 Task: In the  document regulation.rtf Download file as 'EPUB Publication' Share this file with 'softage.9@softage.net' Insert the command  Editing
Action: Mouse moved to (277, 377)
Screenshot: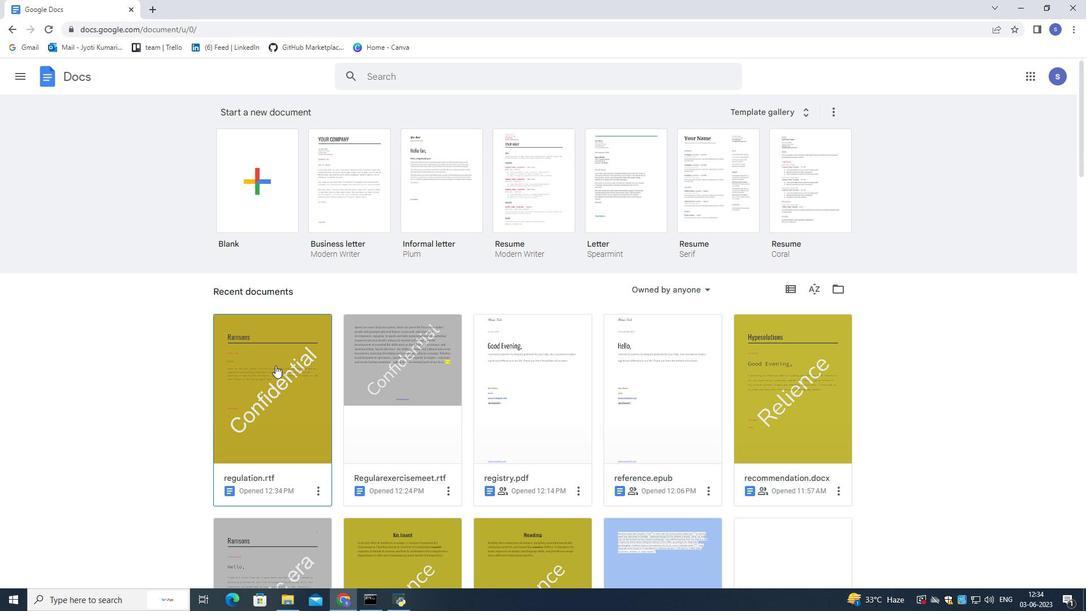 
Action: Mouse pressed left at (277, 377)
Screenshot: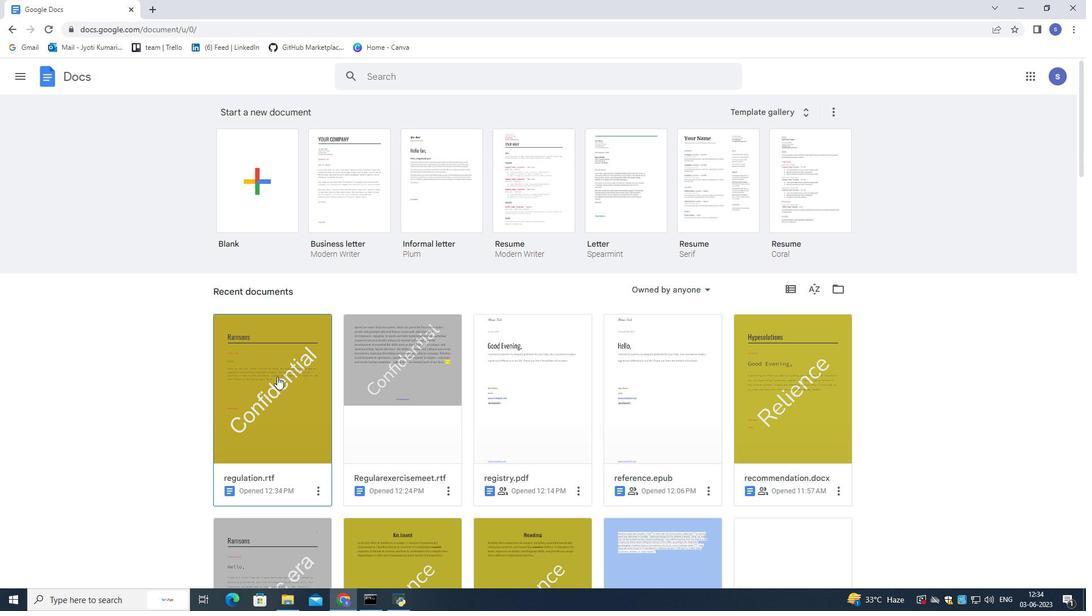 
Action: Mouse pressed left at (277, 377)
Screenshot: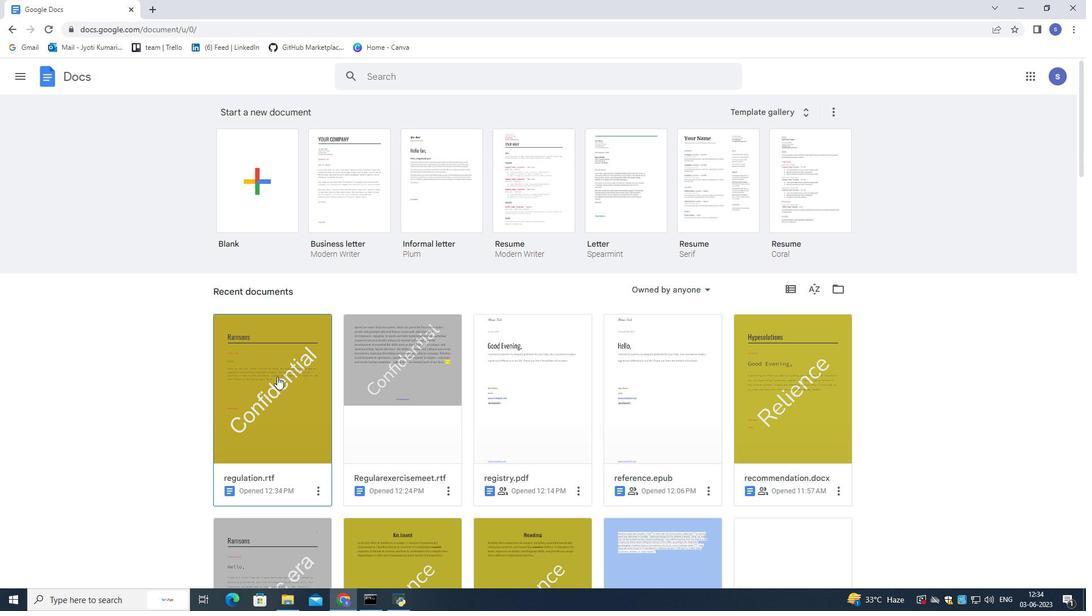 
Action: Mouse moved to (40, 85)
Screenshot: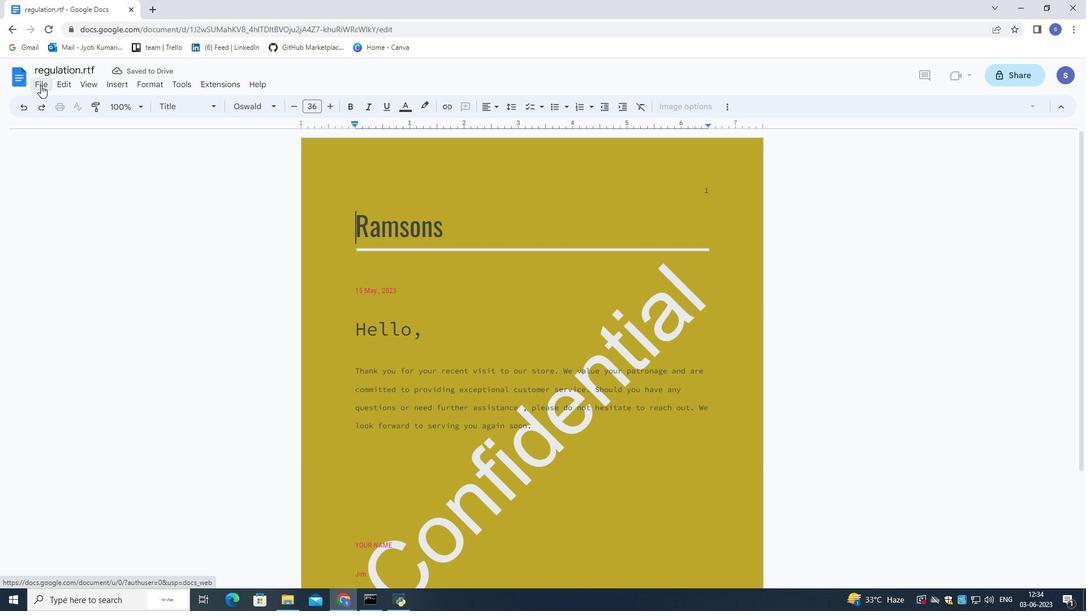 
Action: Mouse pressed left at (40, 85)
Screenshot: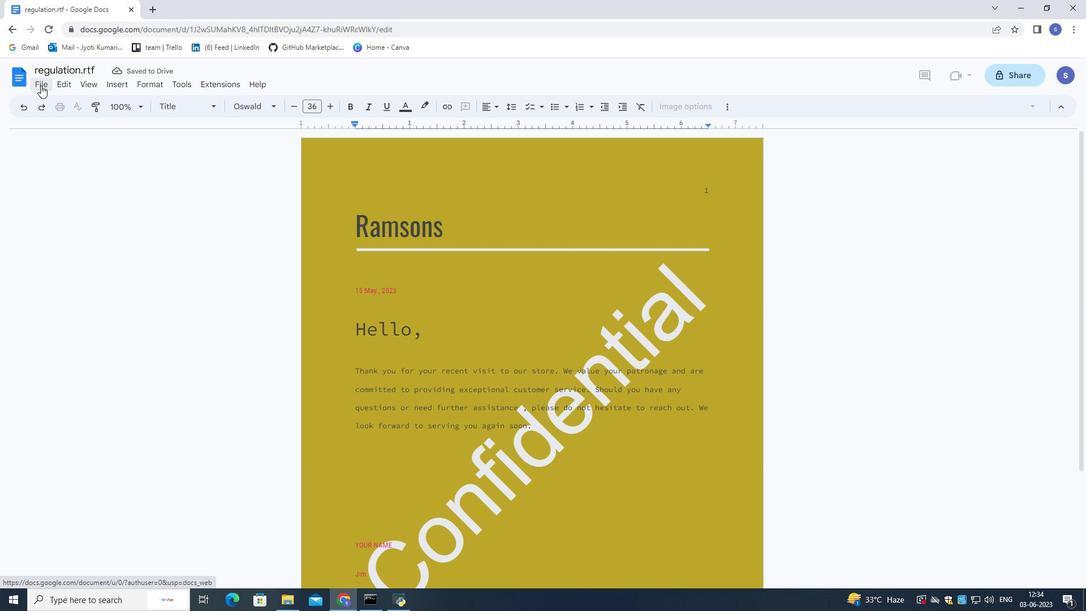 
Action: Mouse moved to (201, 203)
Screenshot: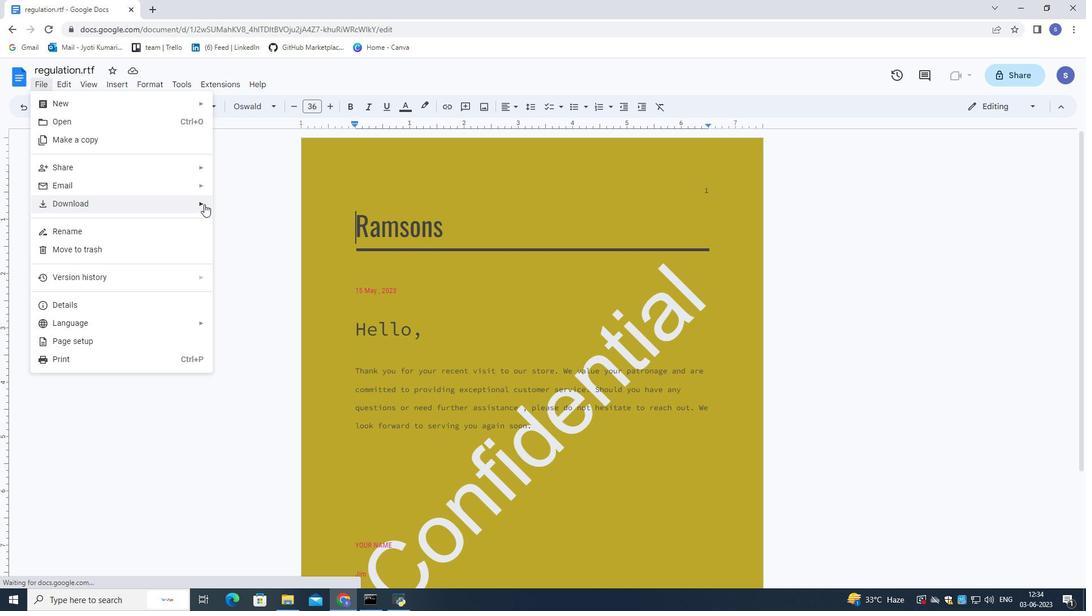 
Action: Mouse pressed left at (201, 203)
Screenshot: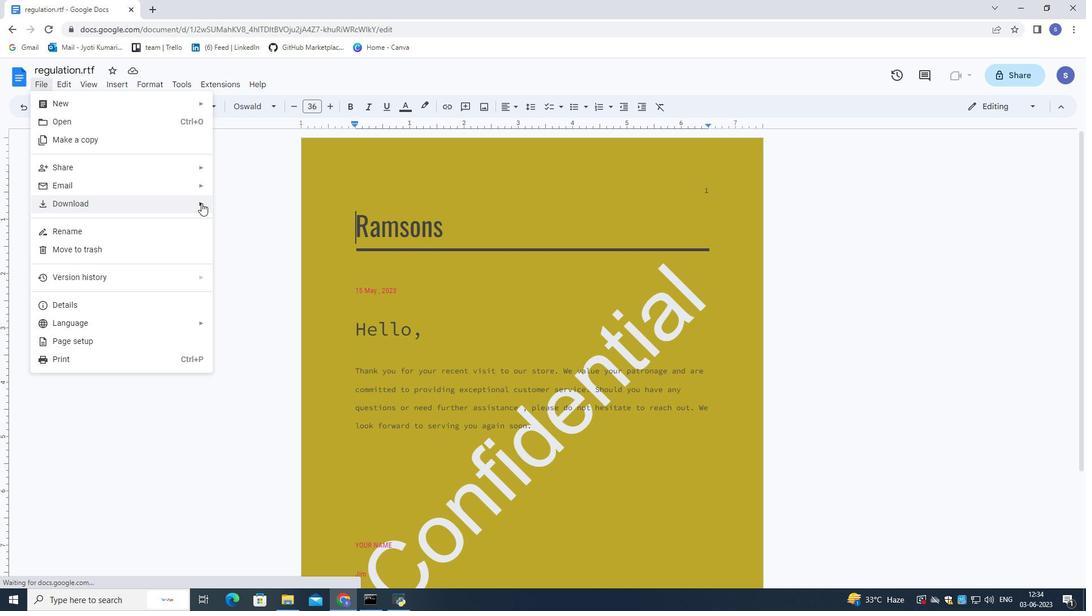 
Action: Mouse moved to (323, 313)
Screenshot: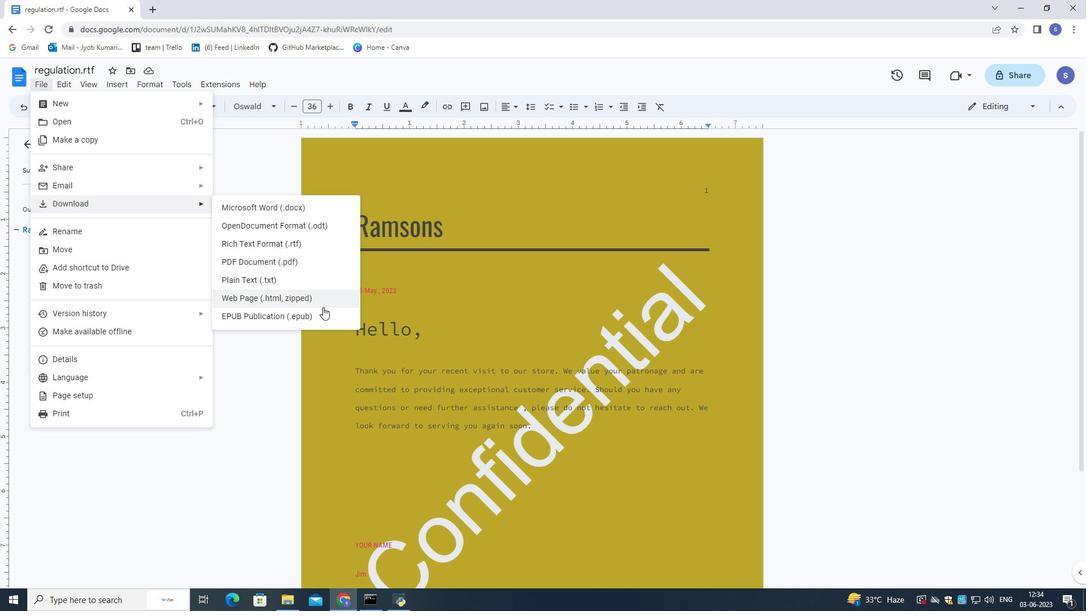 
Action: Mouse pressed left at (323, 313)
Screenshot: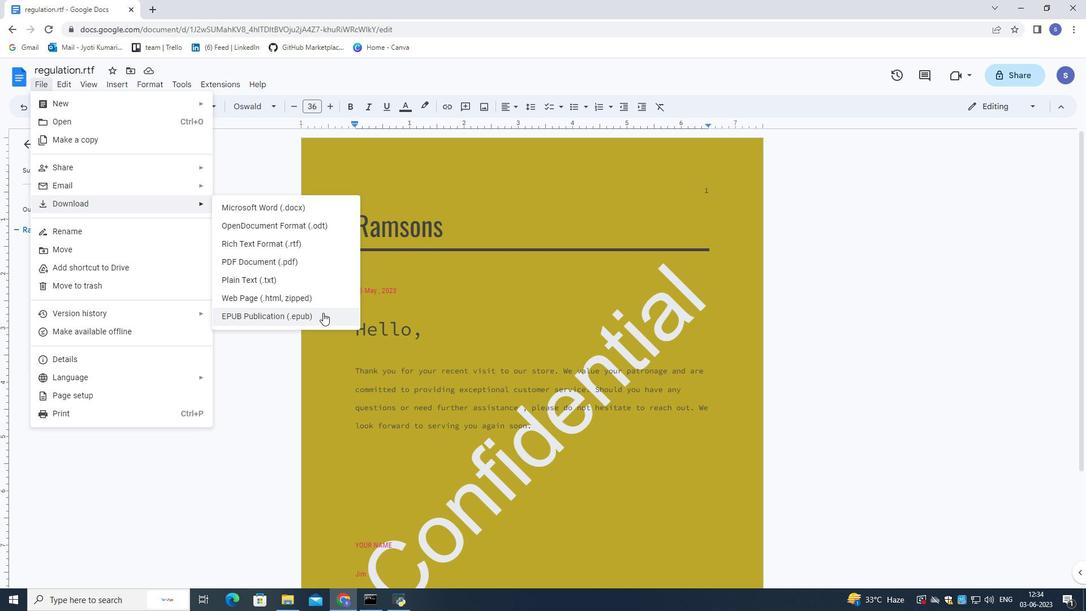 
Action: Mouse moved to (44, 78)
Screenshot: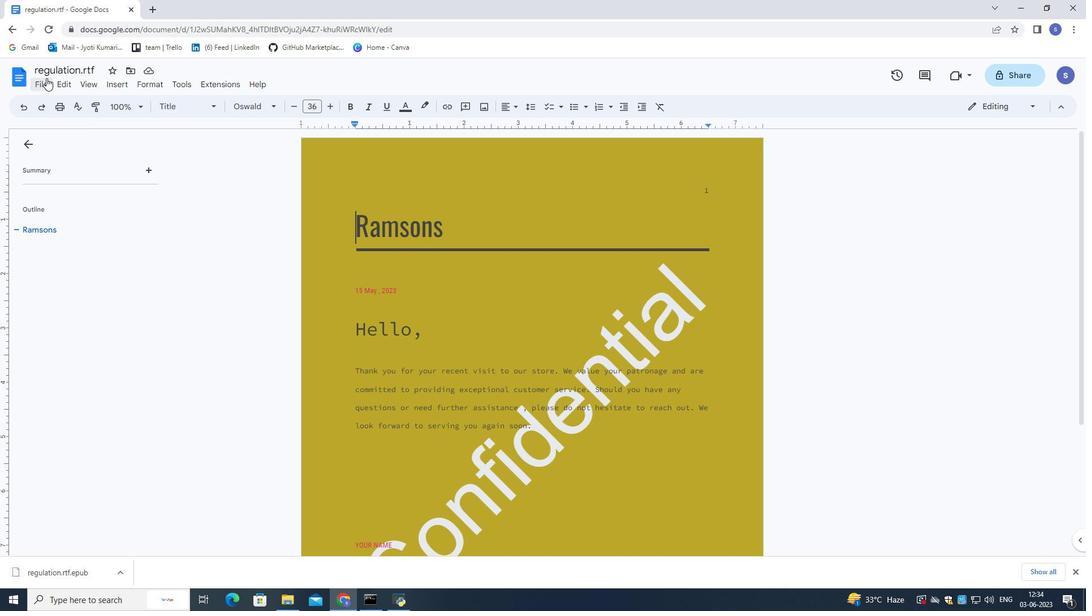 
Action: Mouse pressed left at (44, 78)
Screenshot: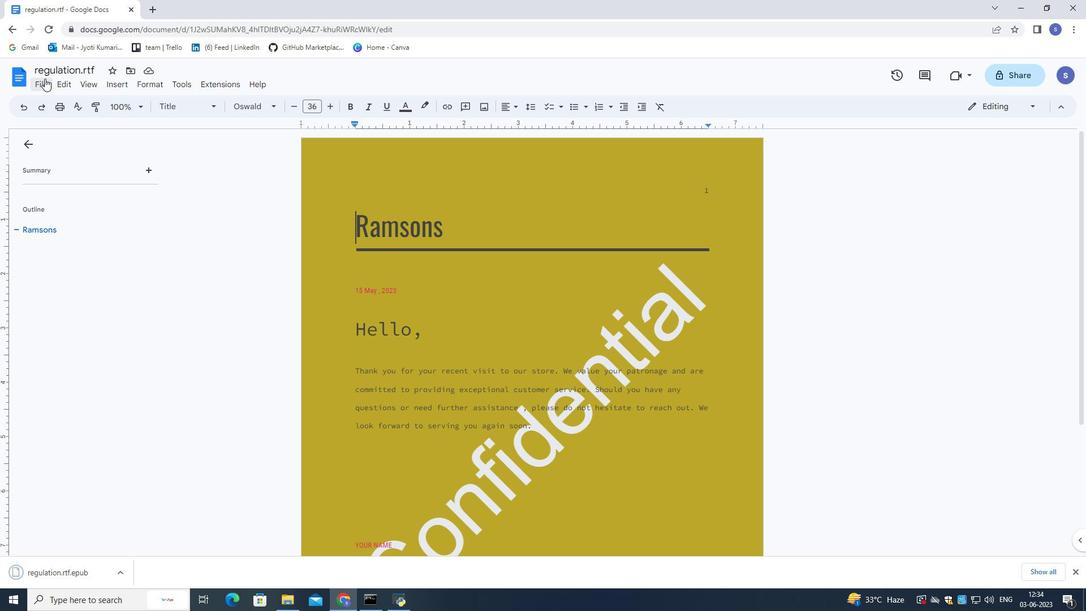 
Action: Mouse moved to (222, 173)
Screenshot: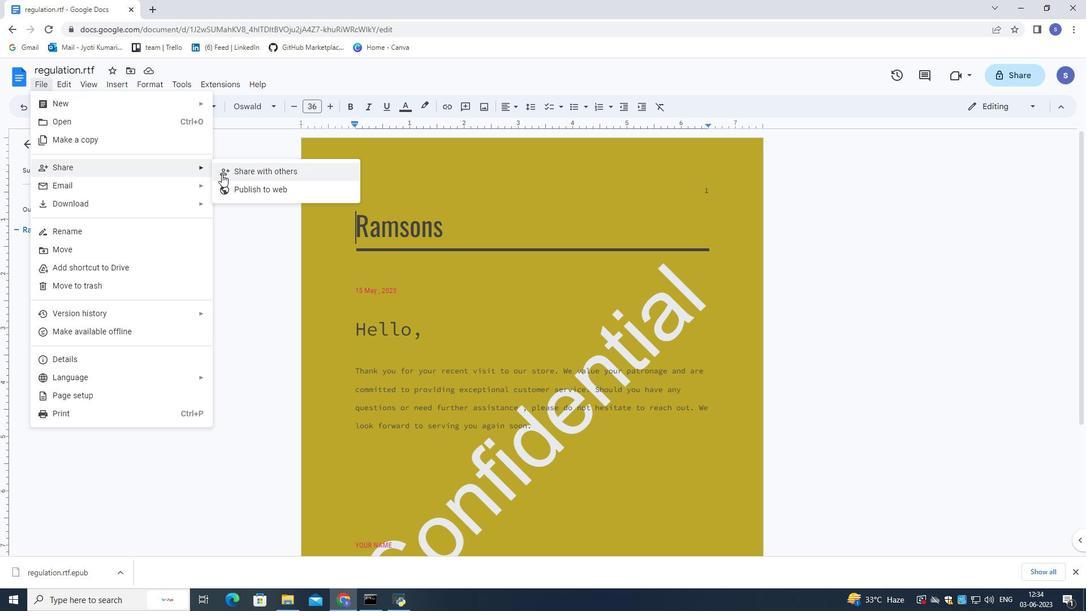 
Action: Mouse pressed left at (222, 173)
Screenshot: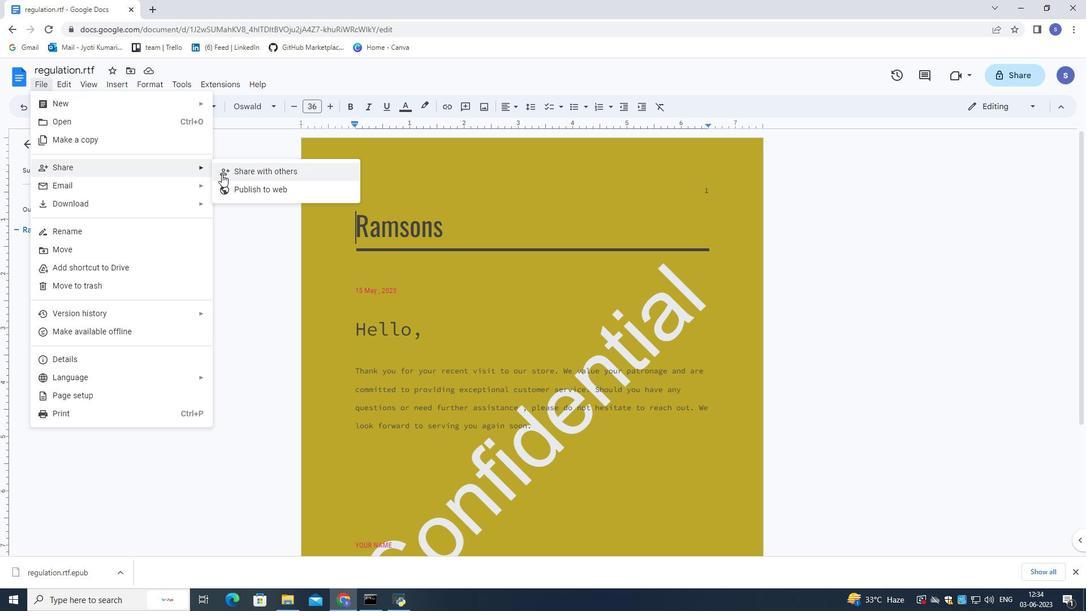
Action: Key pressed s
Screenshot: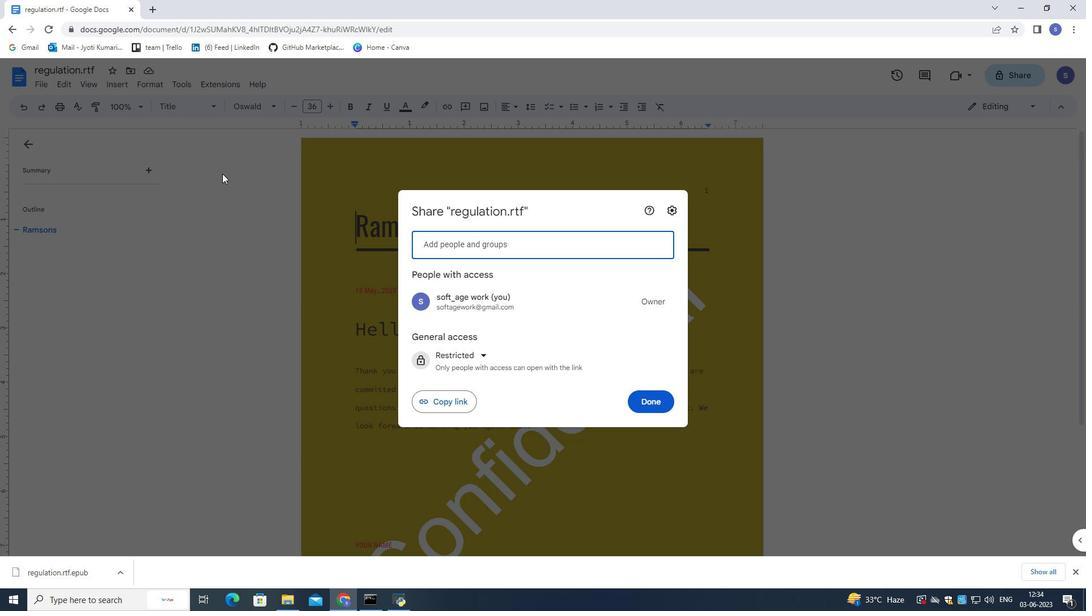 
Action: Mouse moved to (221, 172)
Screenshot: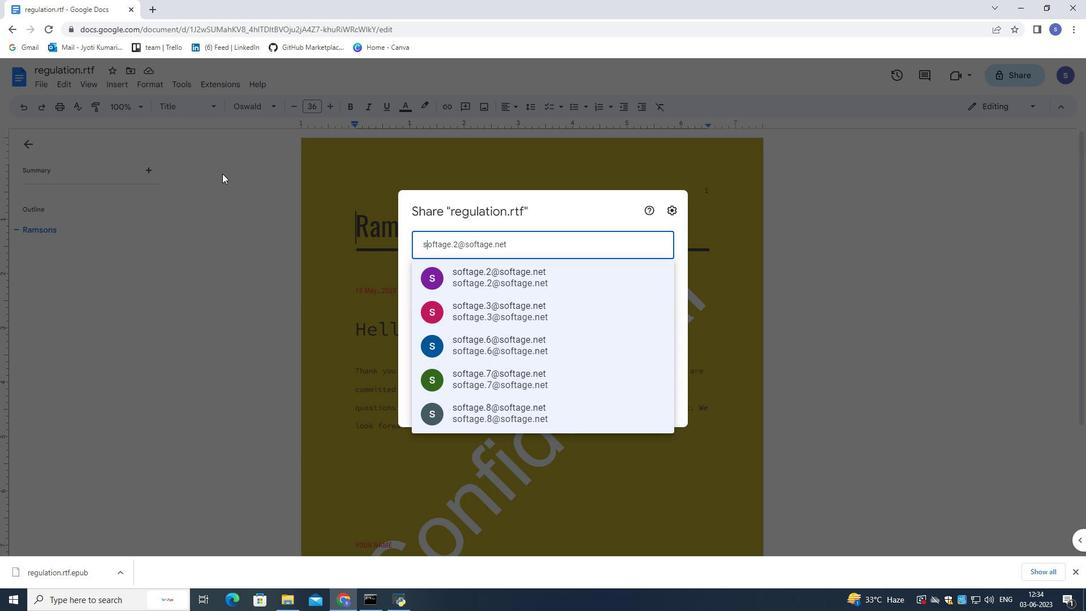 
Action: Key pressed o
Screenshot: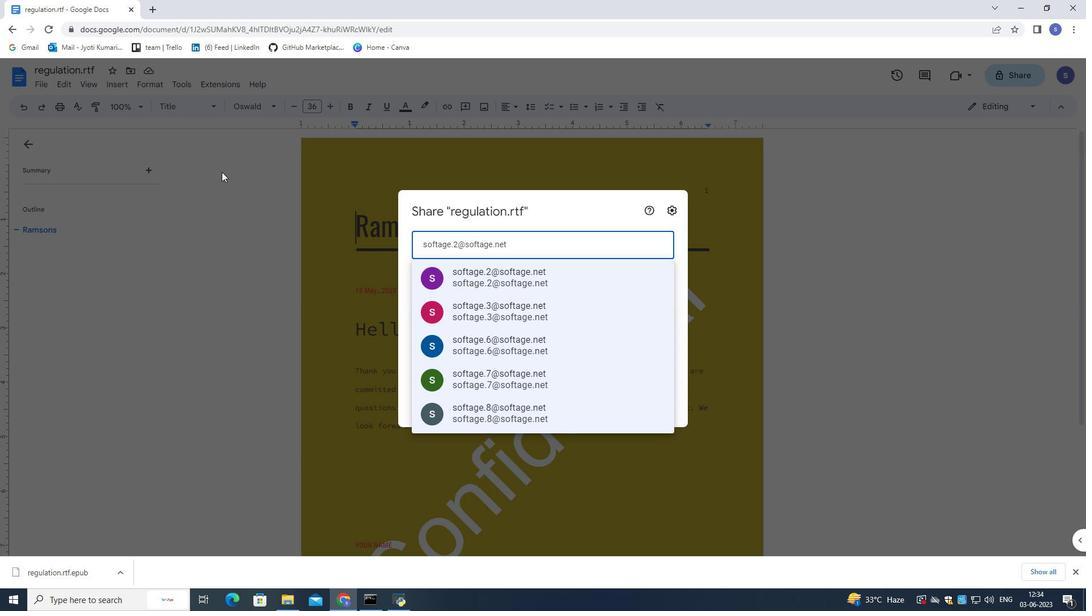 
Action: Mouse moved to (221, 171)
Screenshot: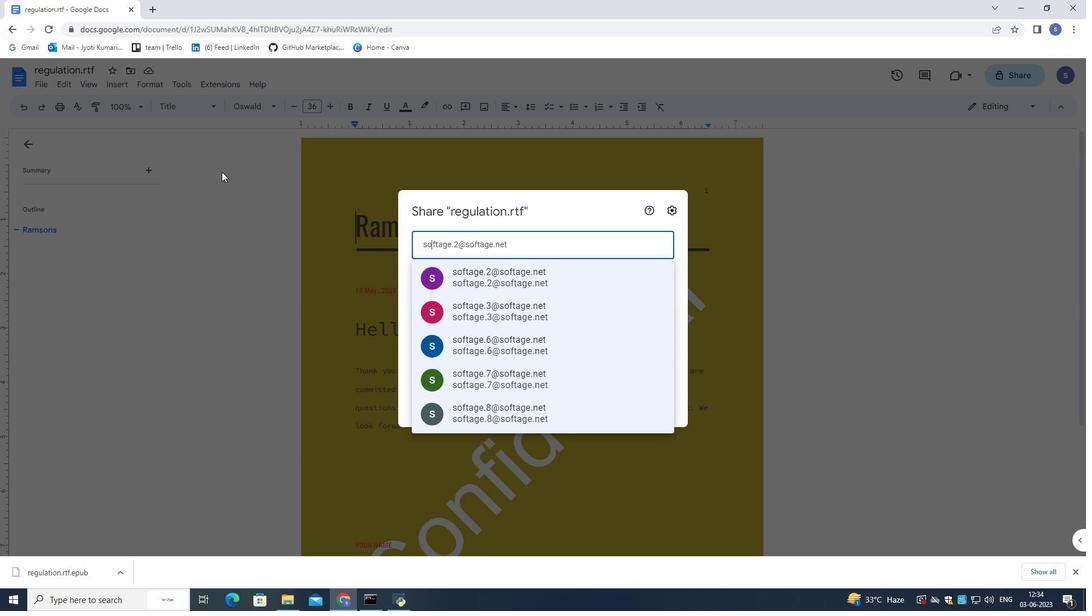 
Action: Key pressed ftage.9
Screenshot: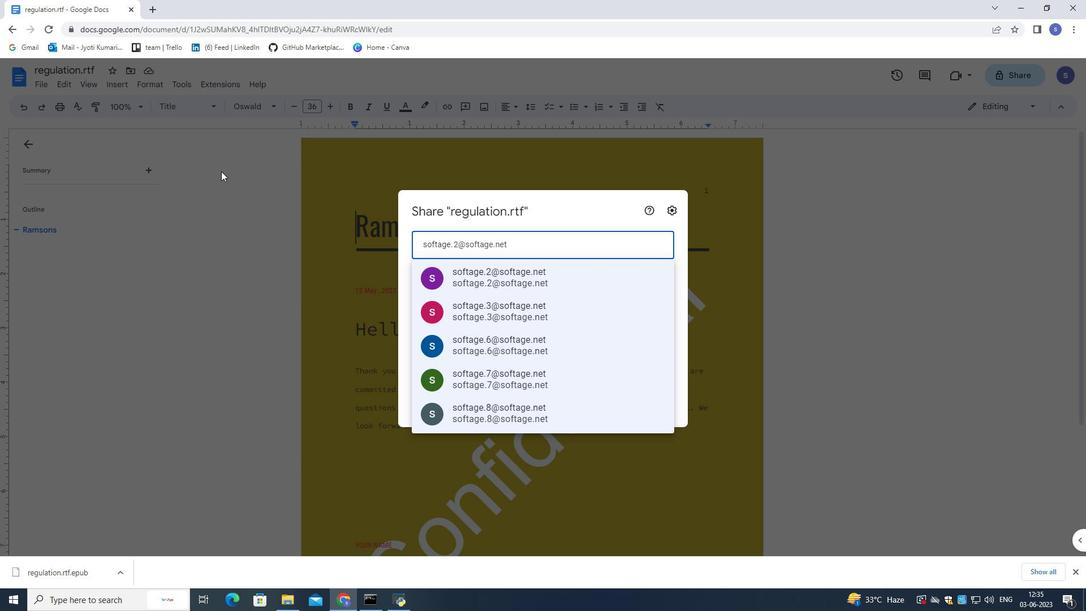 
Action: Mouse moved to (219, 169)
Screenshot: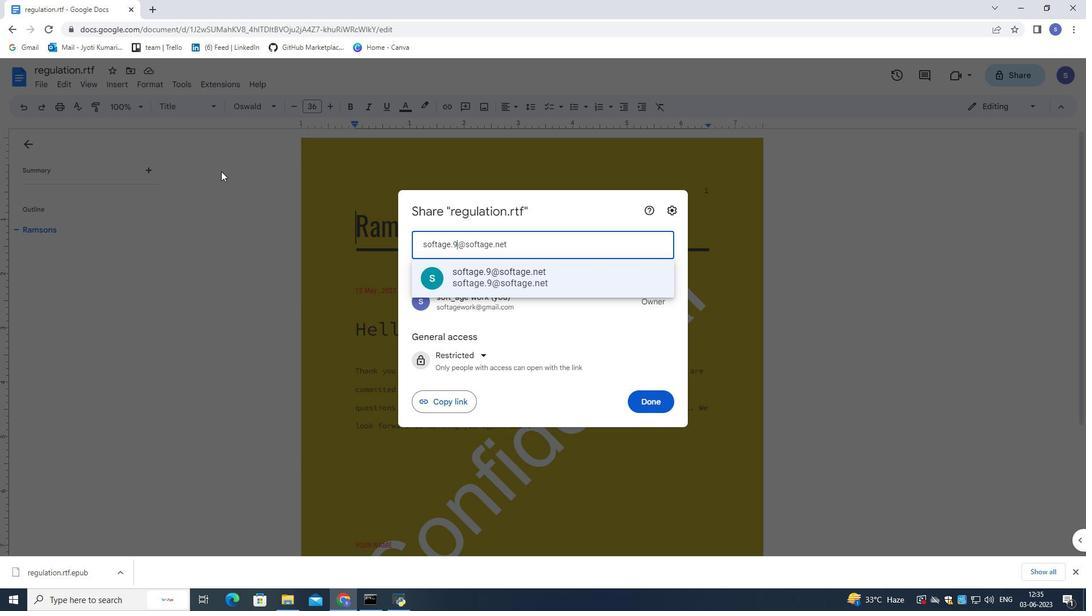 
Action: Key pressed <Key.shift>@softage.net
Screenshot: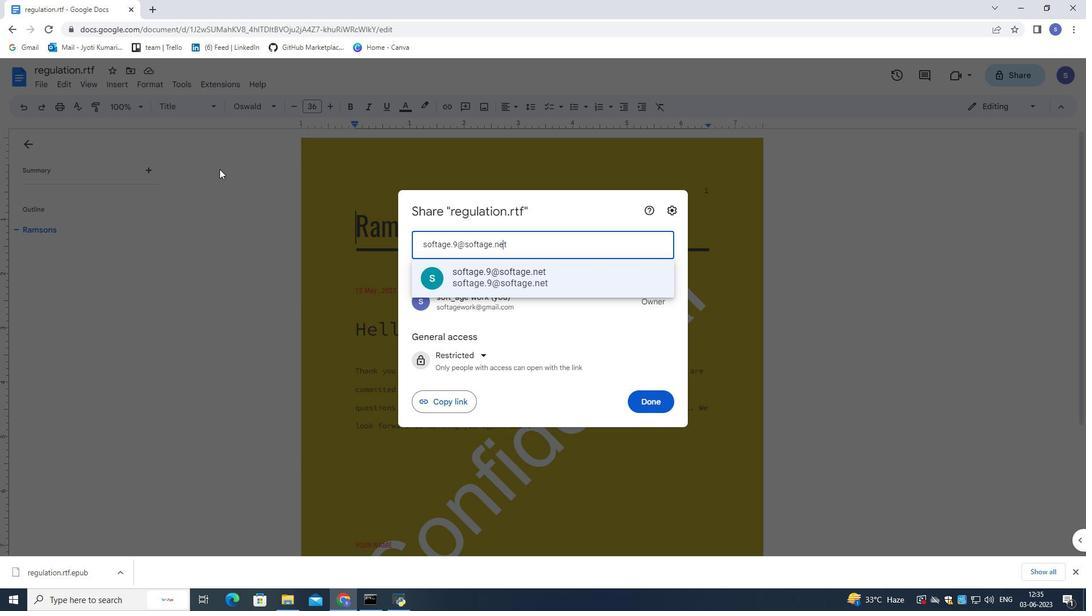 
Action: Mouse moved to (457, 267)
Screenshot: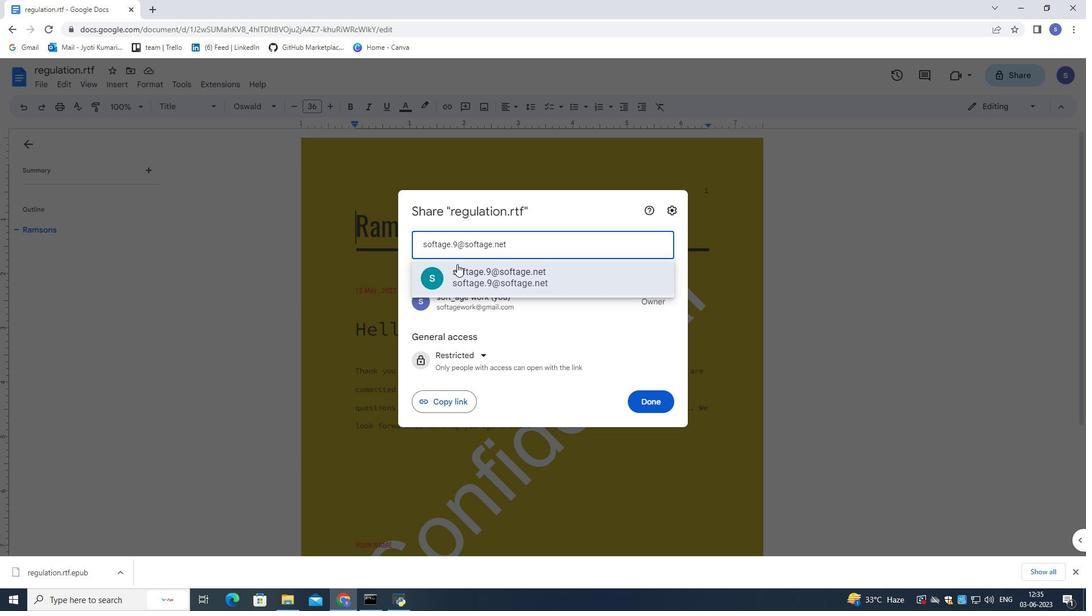 
Action: Mouse pressed left at (457, 267)
Screenshot: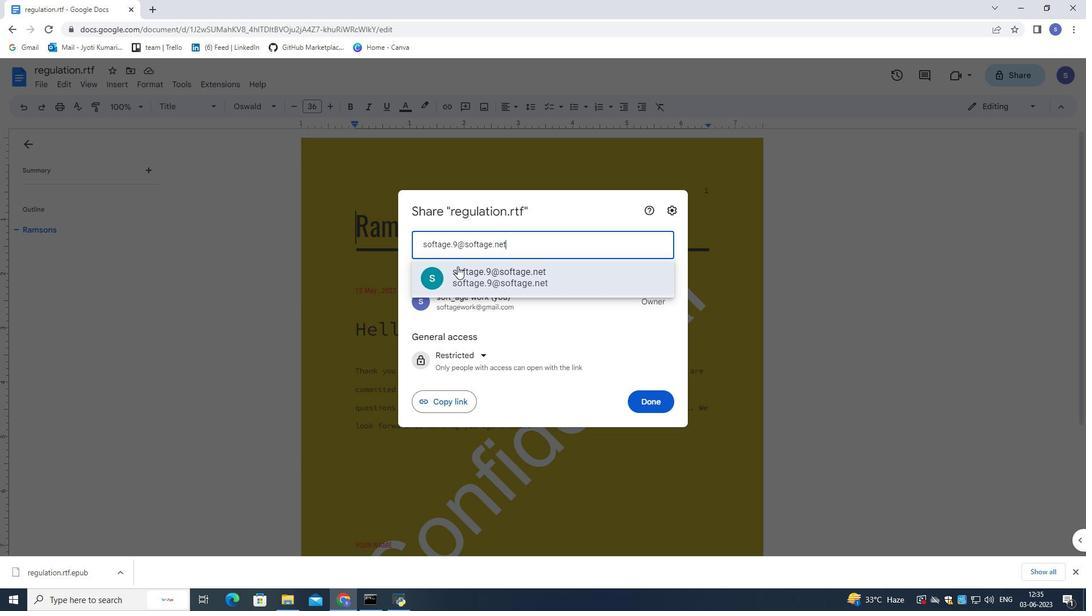 
Action: Mouse moved to (640, 390)
Screenshot: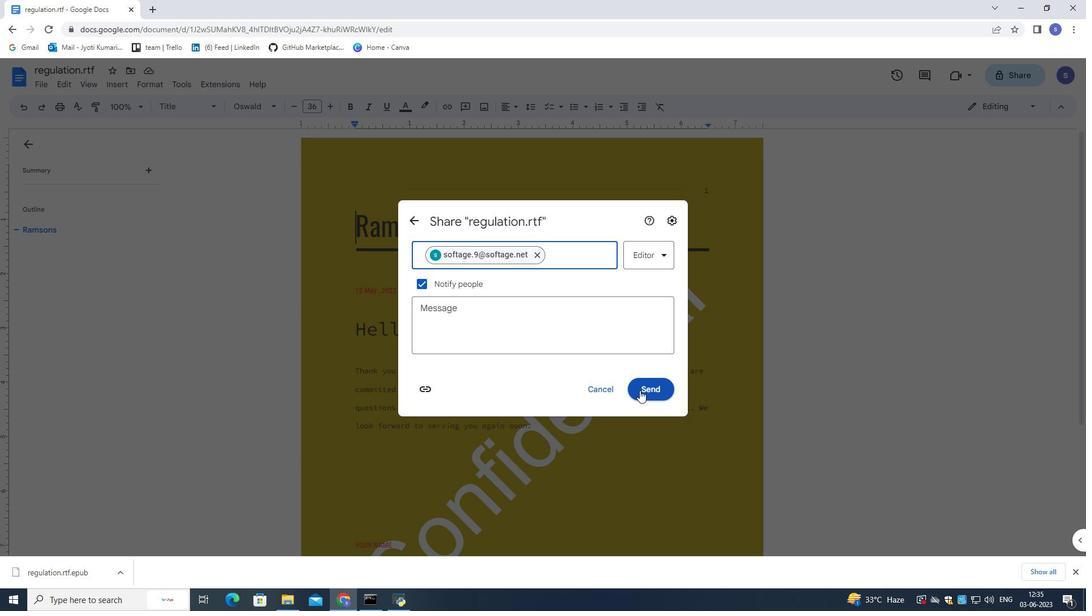 
Action: Mouse pressed left at (640, 390)
Screenshot: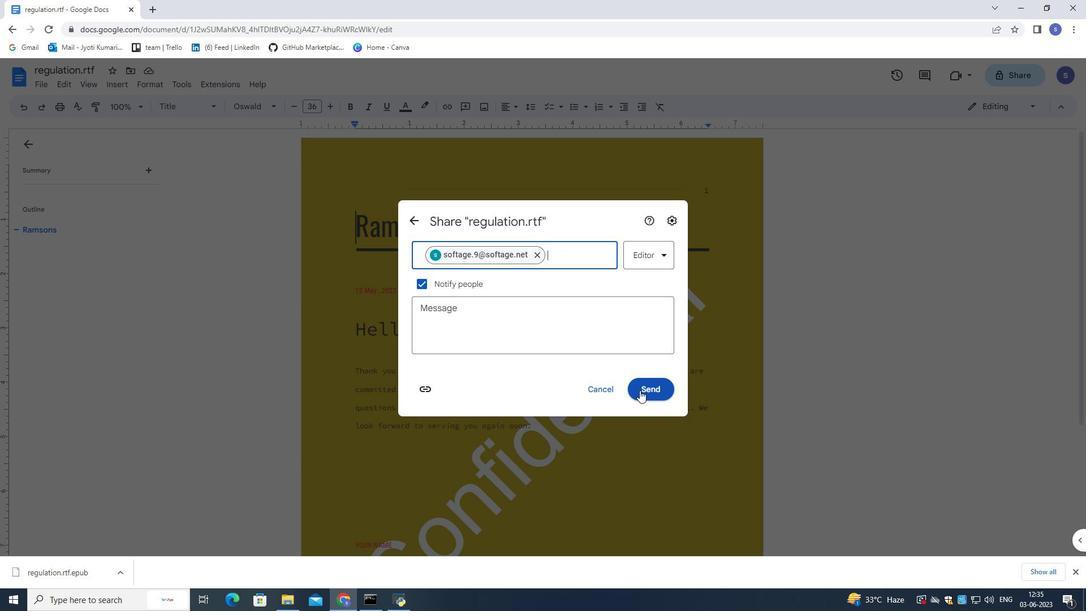 
Action: Mouse moved to (979, 105)
Screenshot: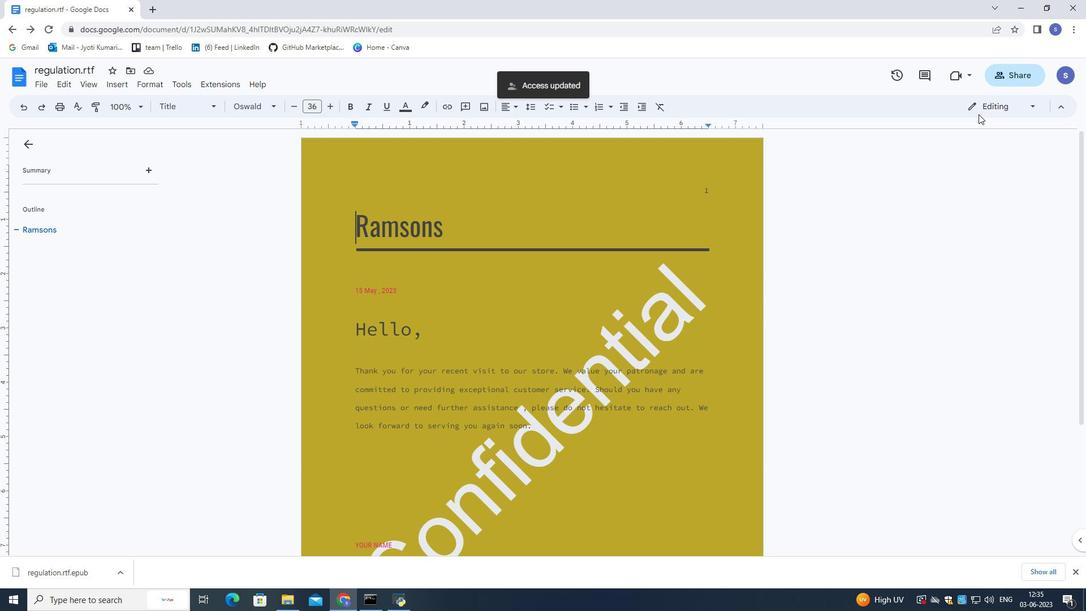 
Action: Mouse pressed left at (979, 105)
Screenshot: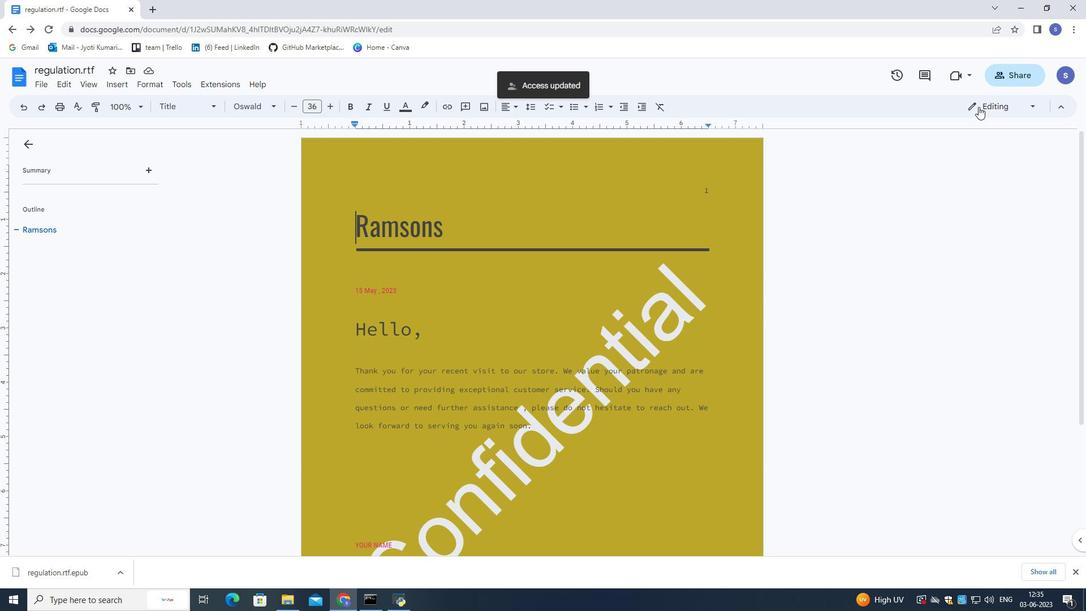 
Action: Mouse moved to (974, 121)
Screenshot: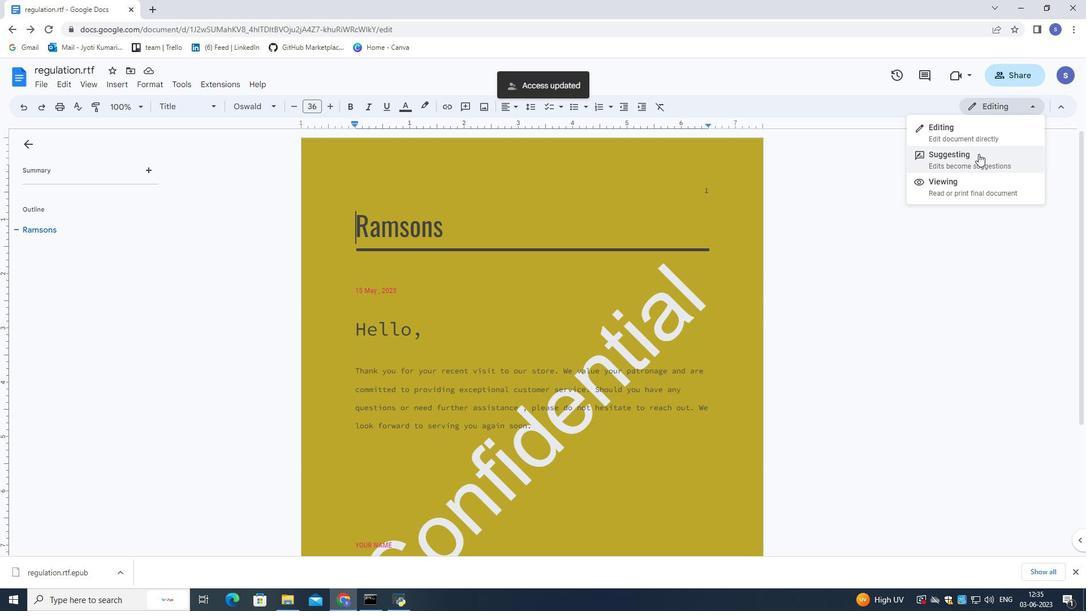 
Action: Mouse pressed left at (974, 121)
Screenshot: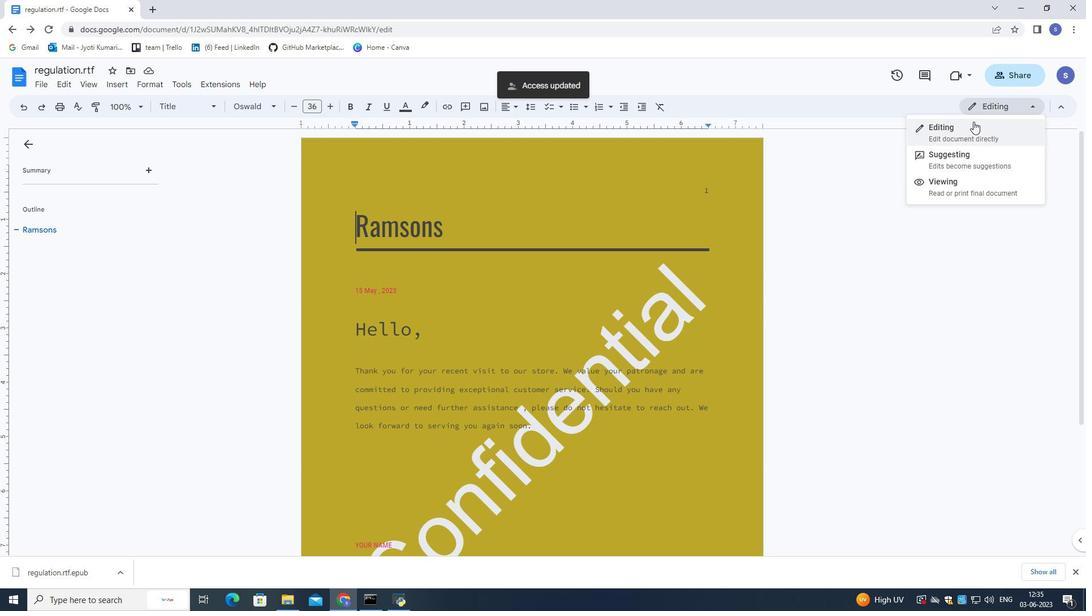 
Action: Mouse moved to (964, 118)
Screenshot: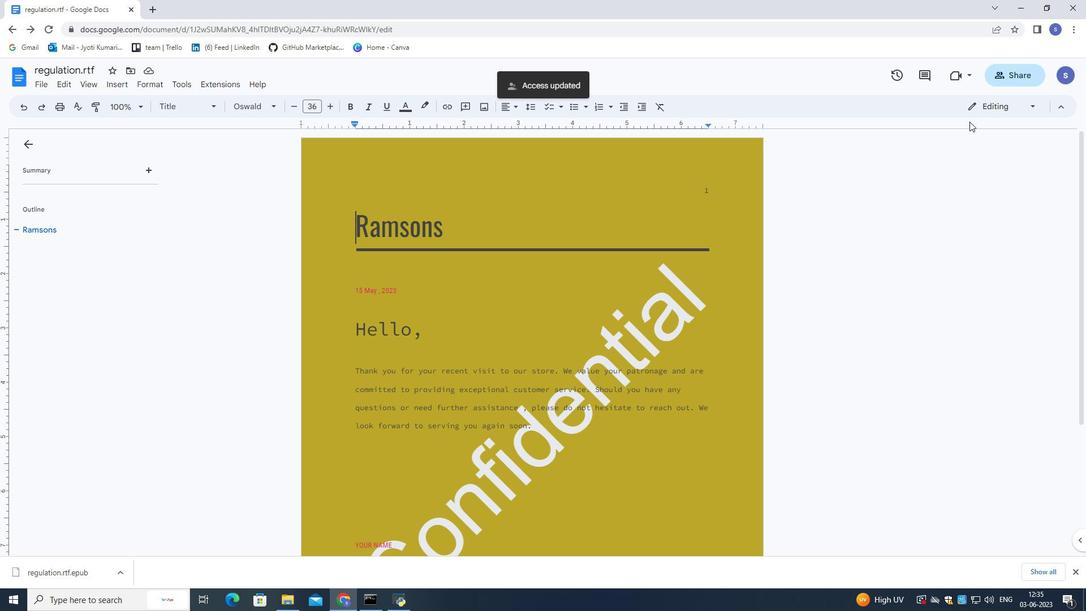 
